 Task: Look for trending developers with ruby language.
Action: Mouse moved to (154, 94)
Screenshot: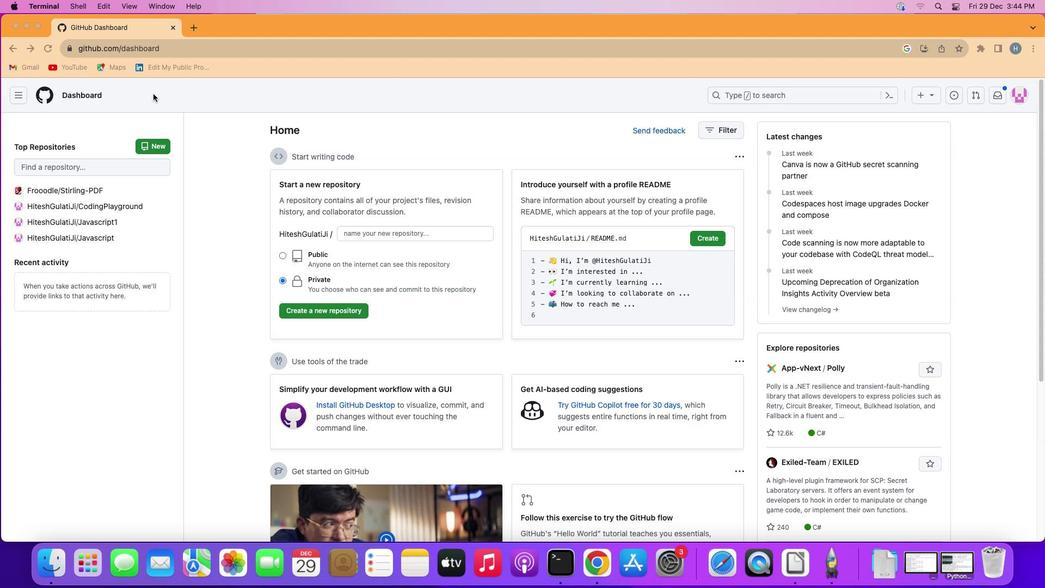 
Action: Mouse pressed left at (154, 94)
Screenshot: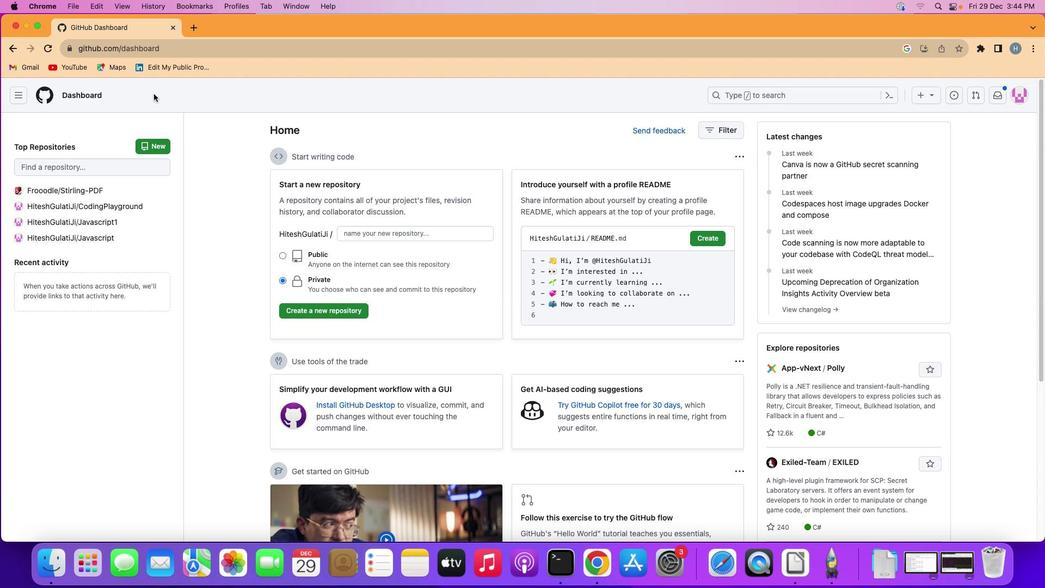 
Action: Mouse moved to (20, 92)
Screenshot: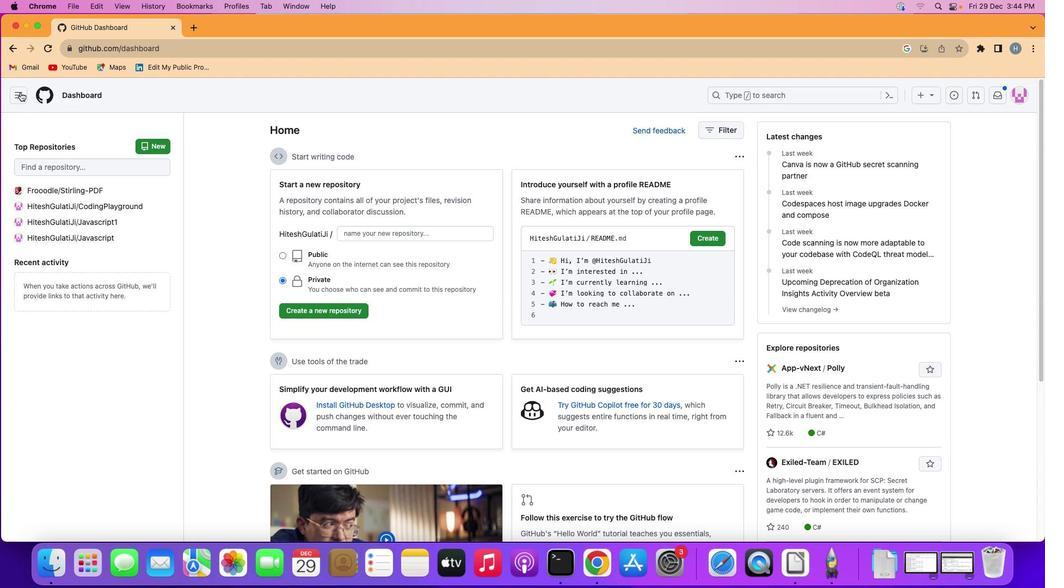 
Action: Mouse pressed left at (20, 92)
Screenshot: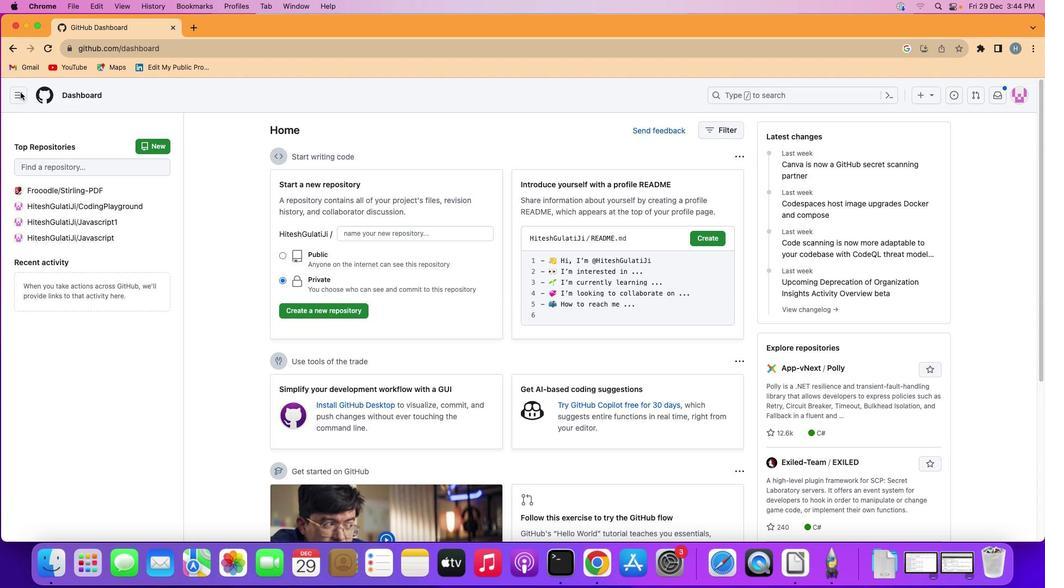 
Action: Mouse moved to (78, 232)
Screenshot: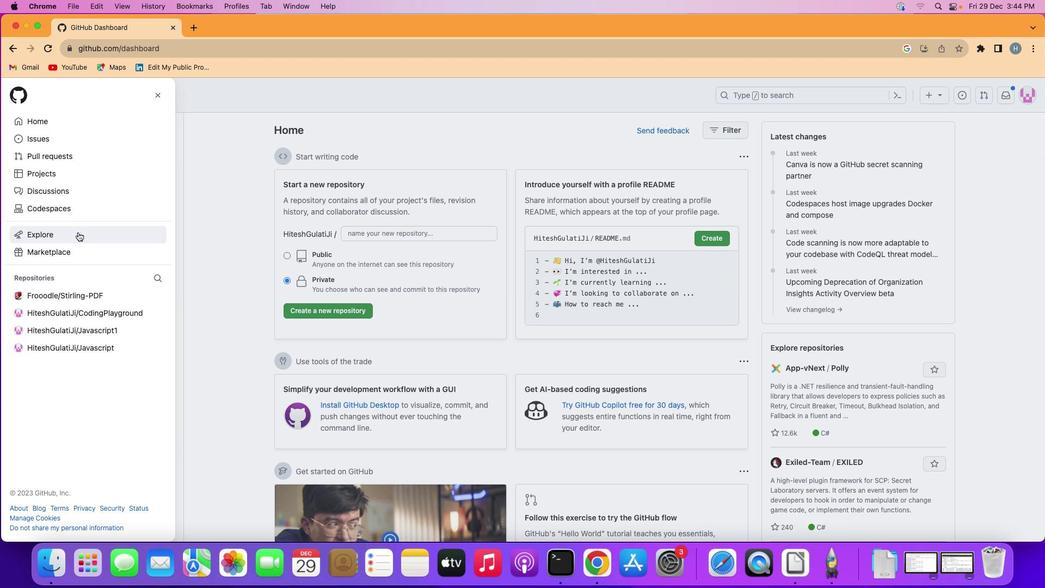
Action: Mouse pressed left at (78, 232)
Screenshot: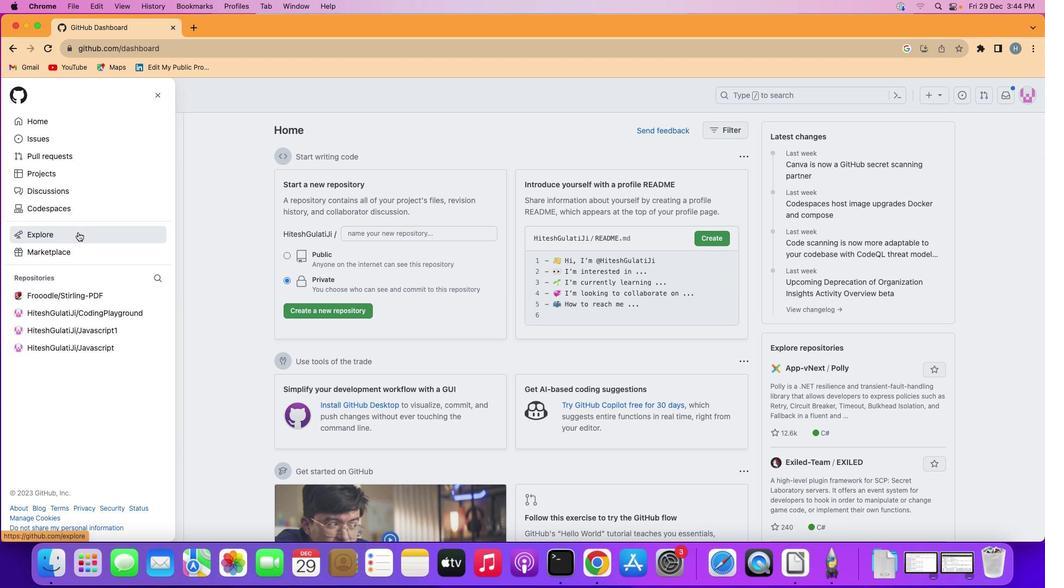 
Action: Mouse moved to (481, 128)
Screenshot: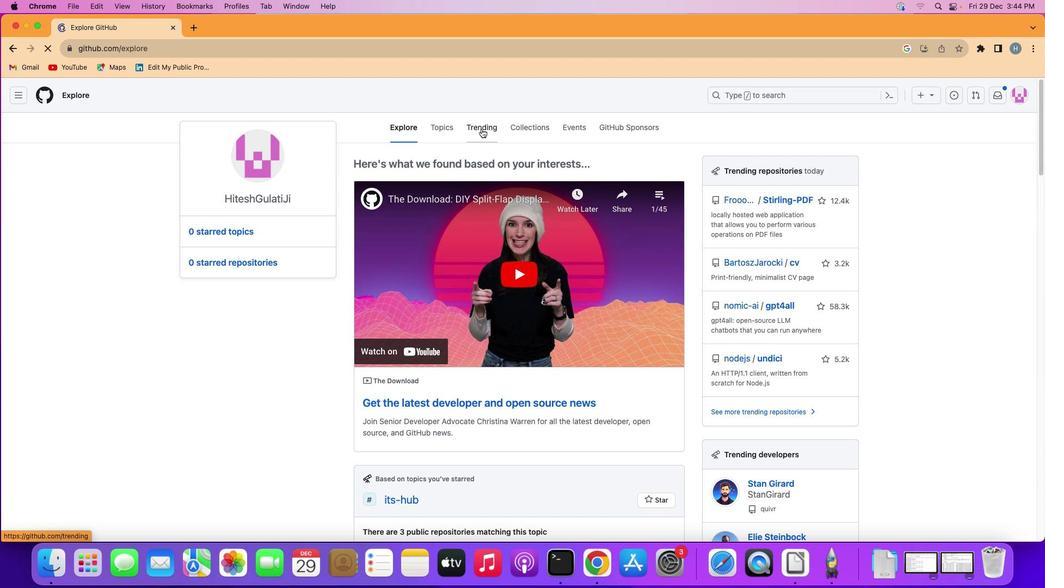 
Action: Mouse pressed left at (481, 128)
Screenshot: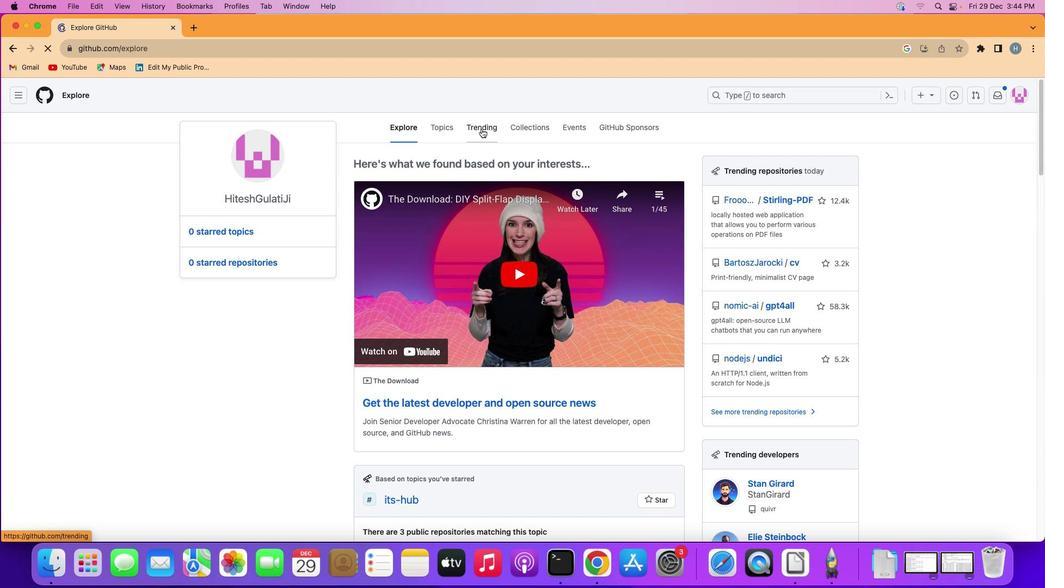 
Action: Mouse moved to (359, 266)
Screenshot: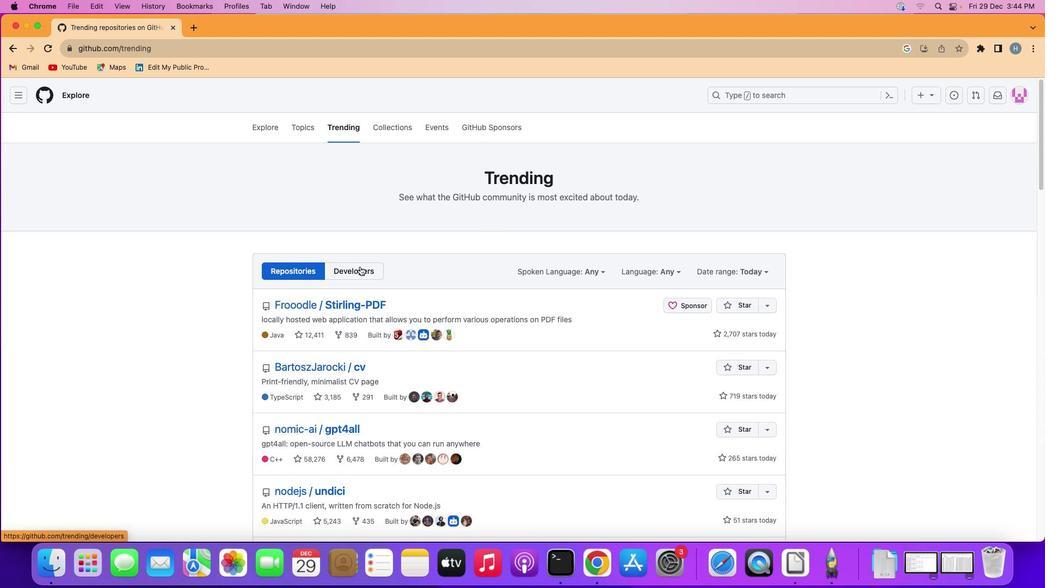 
Action: Mouse pressed left at (359, 266)
Screenshot: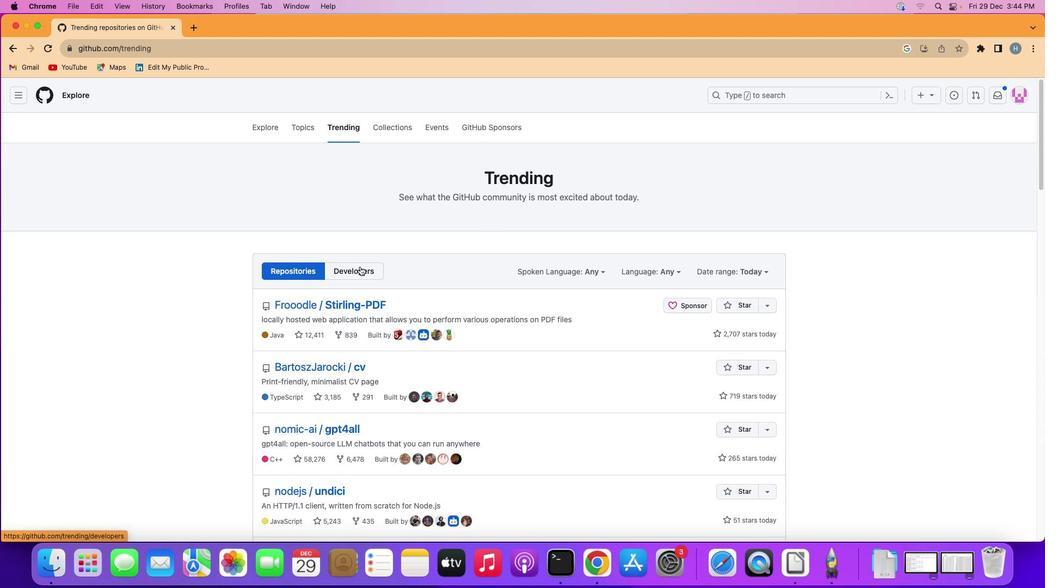 
Action: Mouse moved to (575, 272)
Screenshot: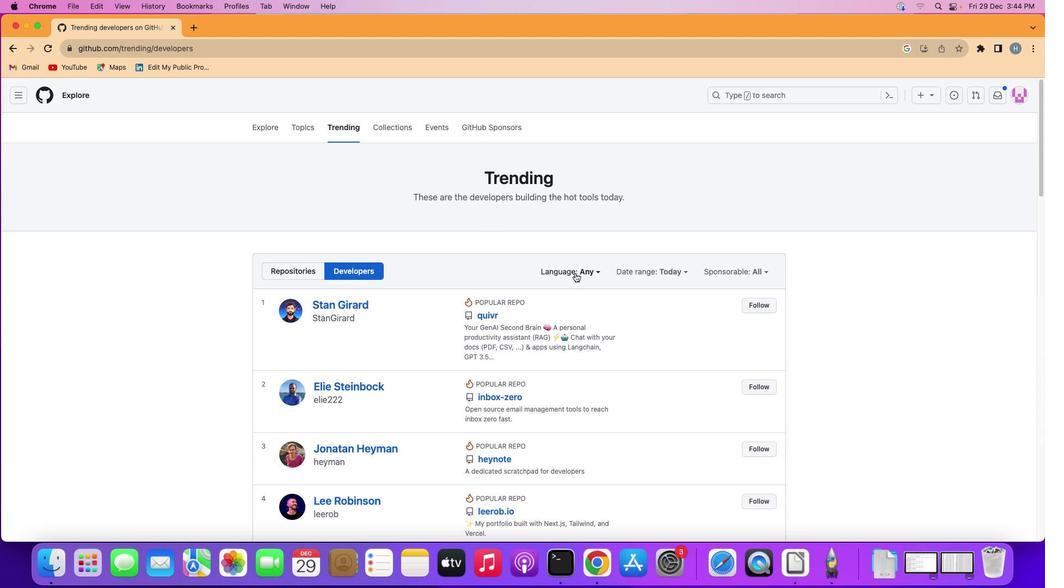
Action: Mouse pressed left at (575, 272)
Screenshot: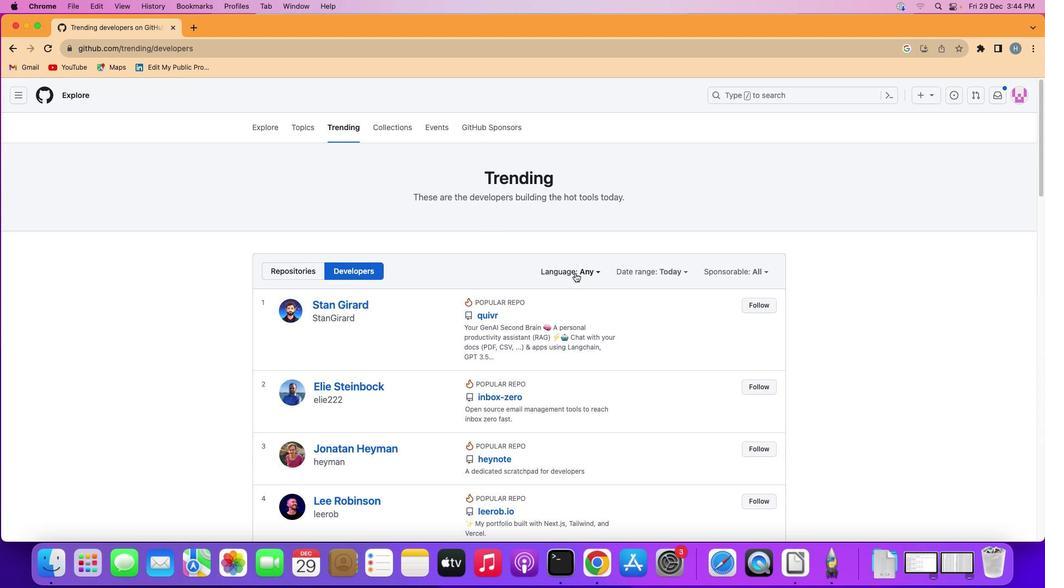 
Action: Mouse moved to (575, 272)
Screenshot: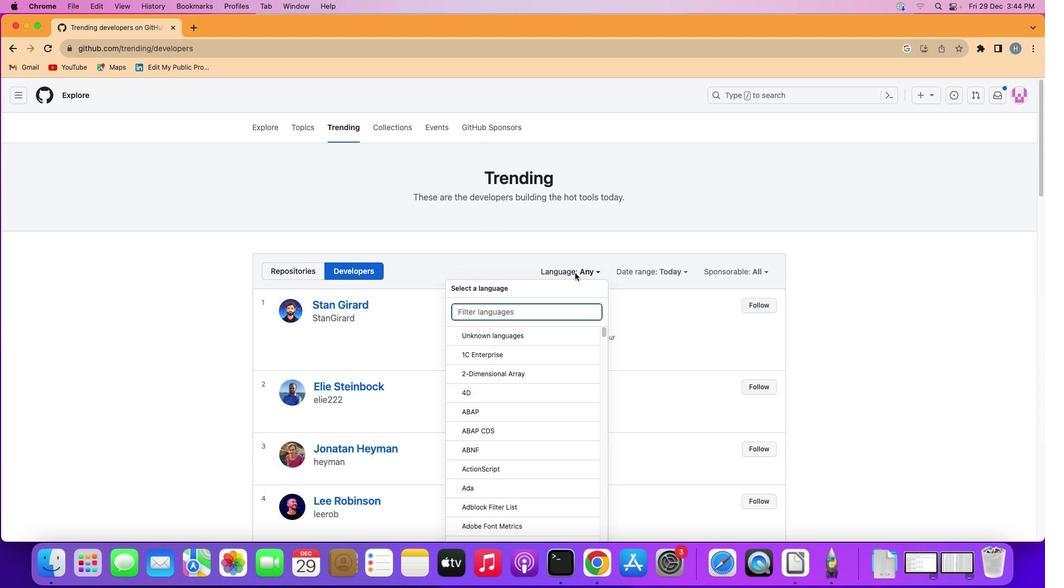 
Action: Key pressed Key.shift'R''u''b''y'
Screenshot: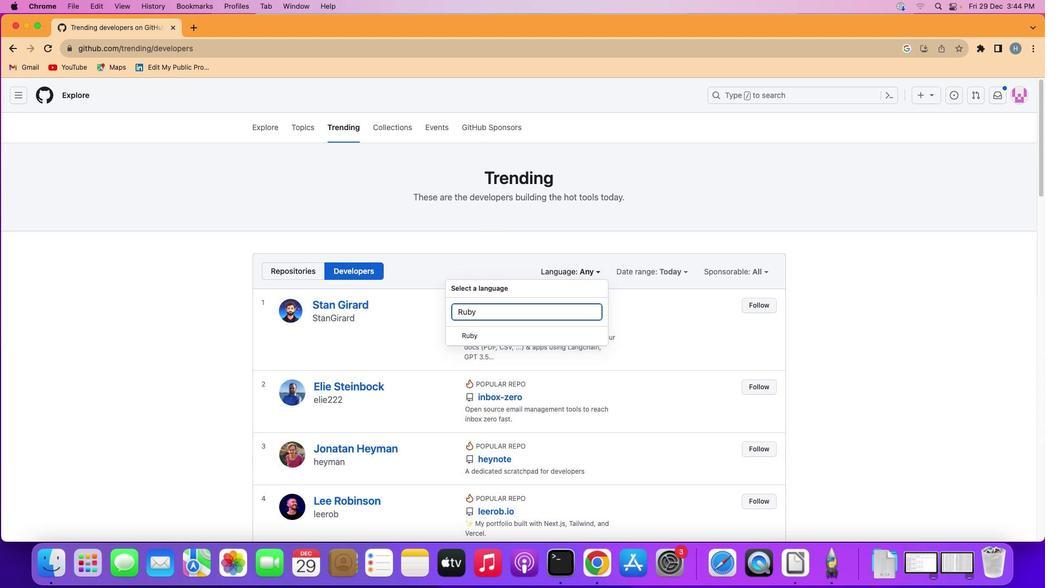
Action: Mouse moved to (539, 331)
Screenshot: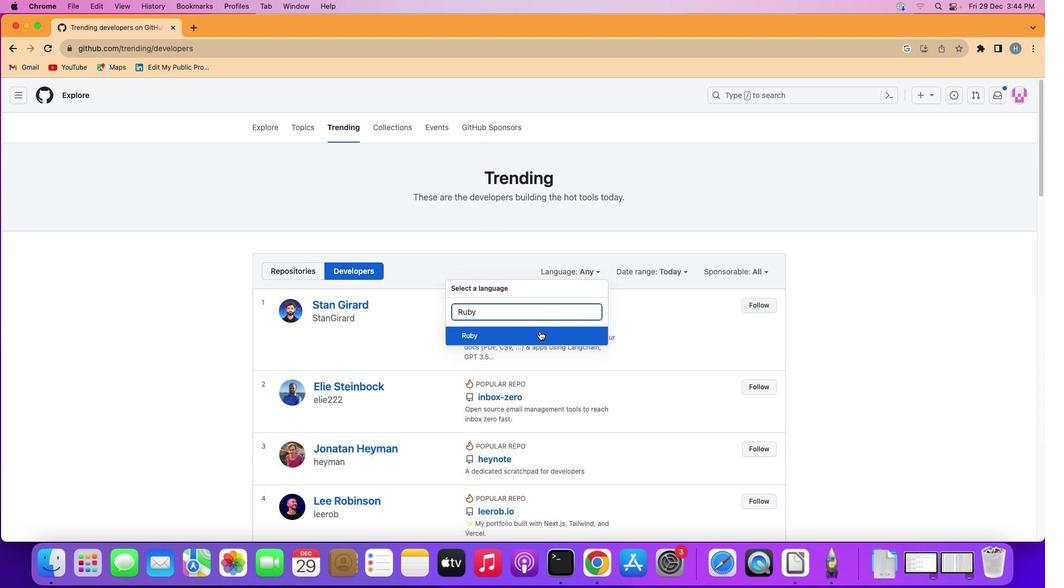 
Action: Mouse pressed left at (539, 331)
Screenshot: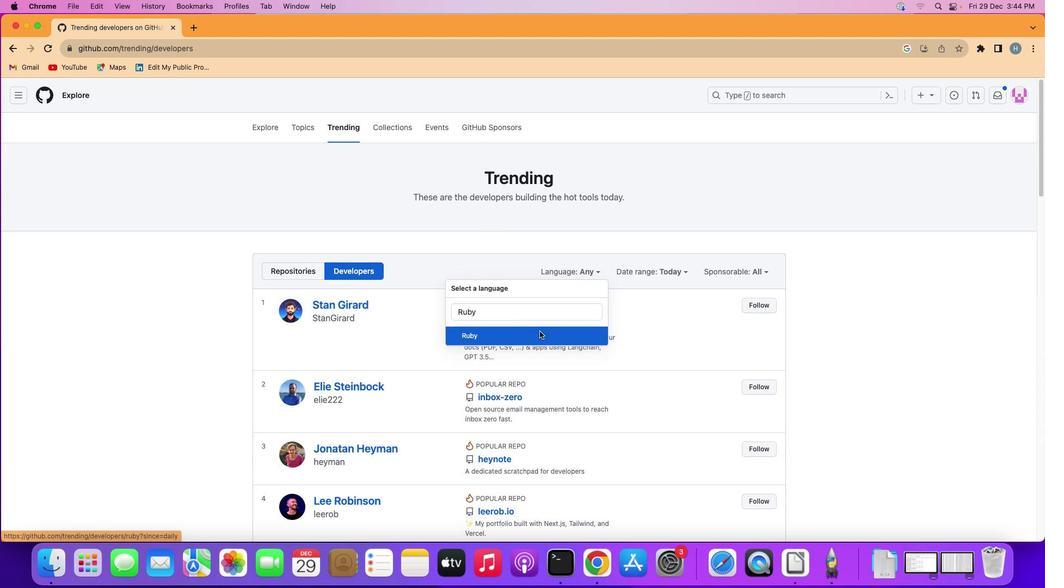 
Action: Mouse moved to (634, 214)
Screenshot: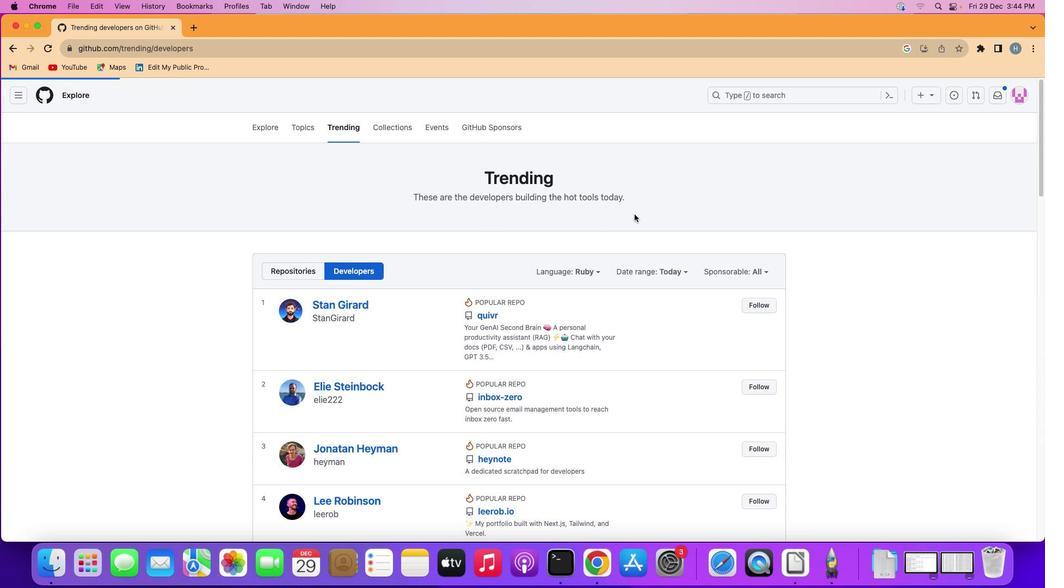 
